 Task: Add Attachment from "Attach a link" to Card Card0000000088 in Board Board0000000022 in Workspace WS0000000008 in Trello. Add Cover Red to Card Card0000000088 in Board Board0000000022 in Workspace WS0000000008 in Trello. Add "Join Card" Button Button0000000088  to Card Card0000000088 in Board Board0000000022 in Workspace WS0000000008 in Trello. Add Description DS0000000088 to Card Card0000000088 in Board Board0000000022 in Workspace WS0000000008 in Trello. Add Comment CM0000000088 to Card Card0000000088 in Board Board0000000022 in Workspace WS0000000008 in Trello
Action: Mouse moved to (336, 501)
Screenshot: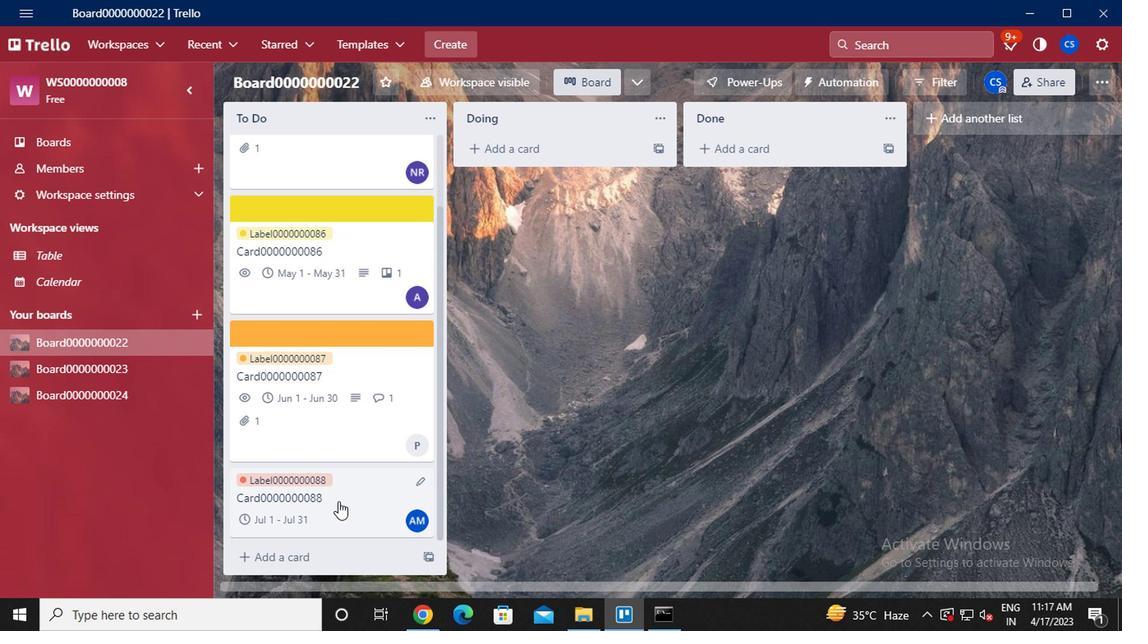 
Action: Mouse pressed left at (336, 501)
Screenshot: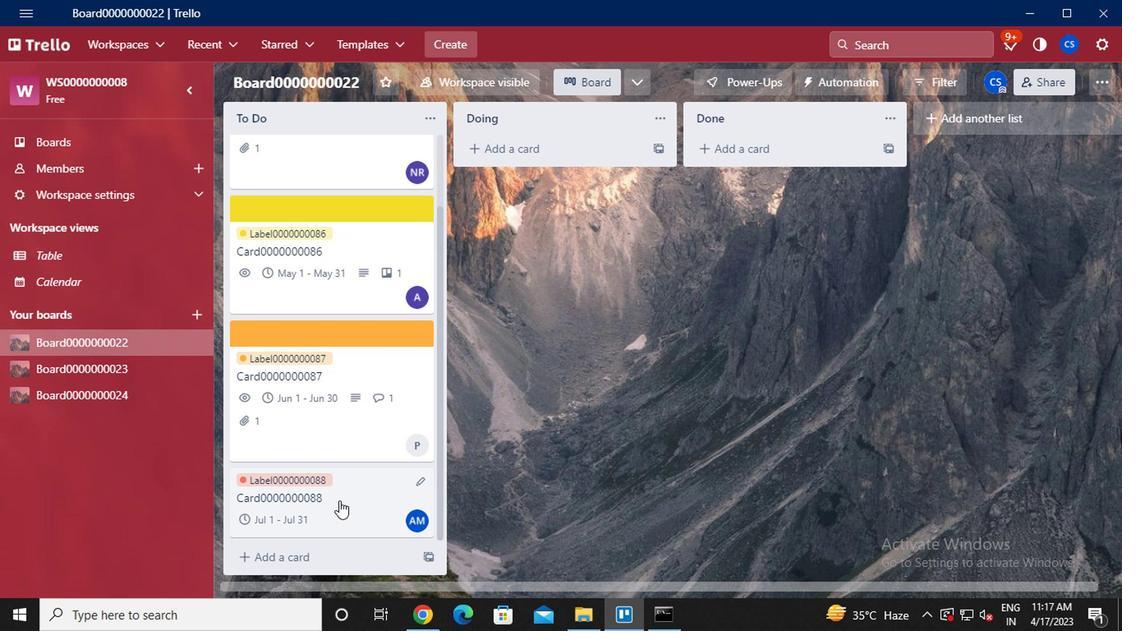 
Action: Mouse moved to (788, 287)
Screenshot: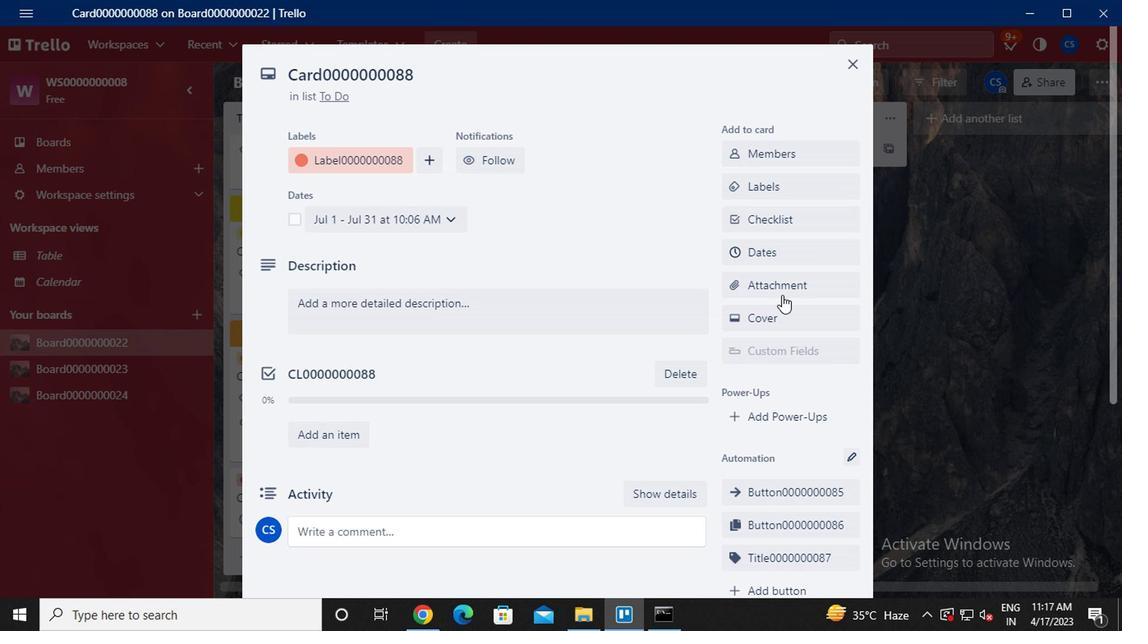 
Action: Mouse pressed left at (788, 287)
Screenshot: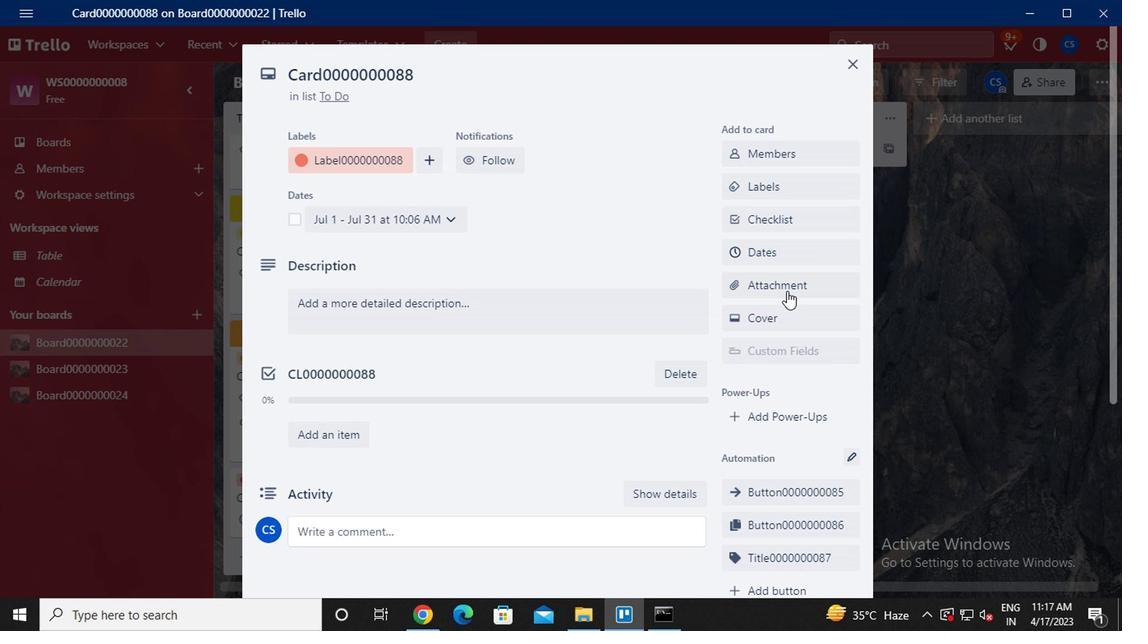 
Action: Key pressed ctrl+V<Key.enter>
Screenshot: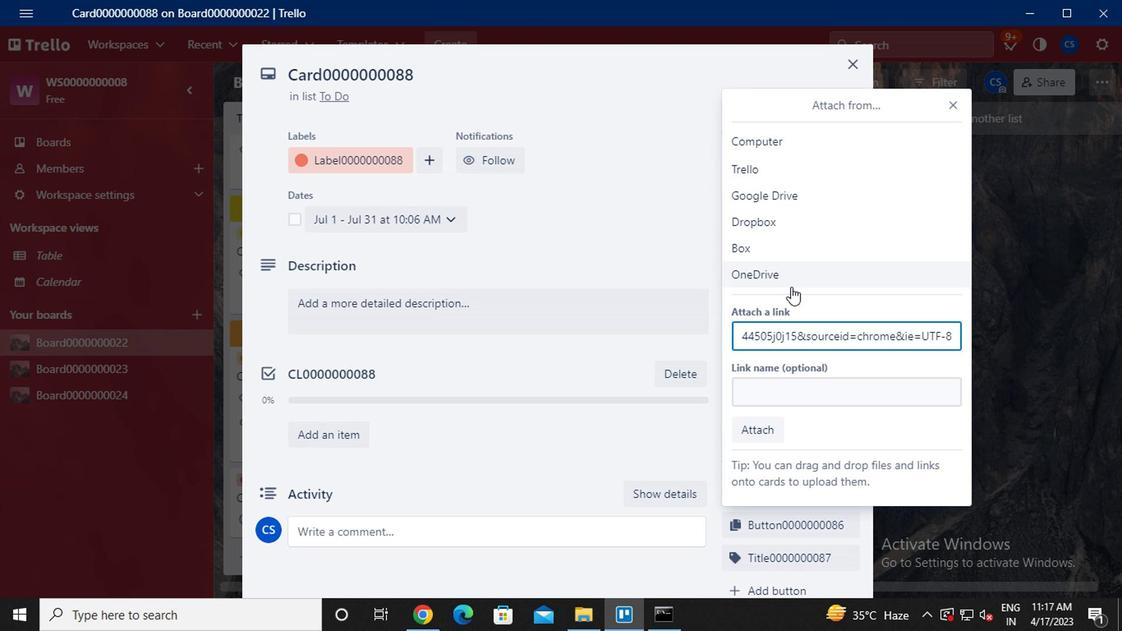 
Action: Mouse moved to (771, 312)
Screenshot: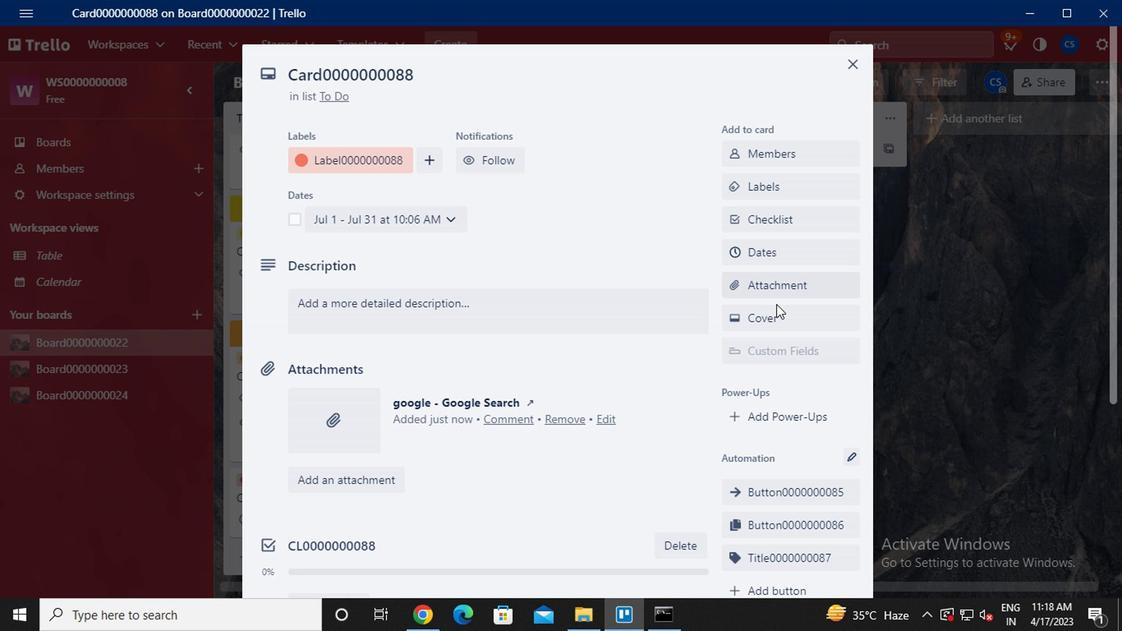 
Action: Mouse pressed left at (771, 312)
Screenshot: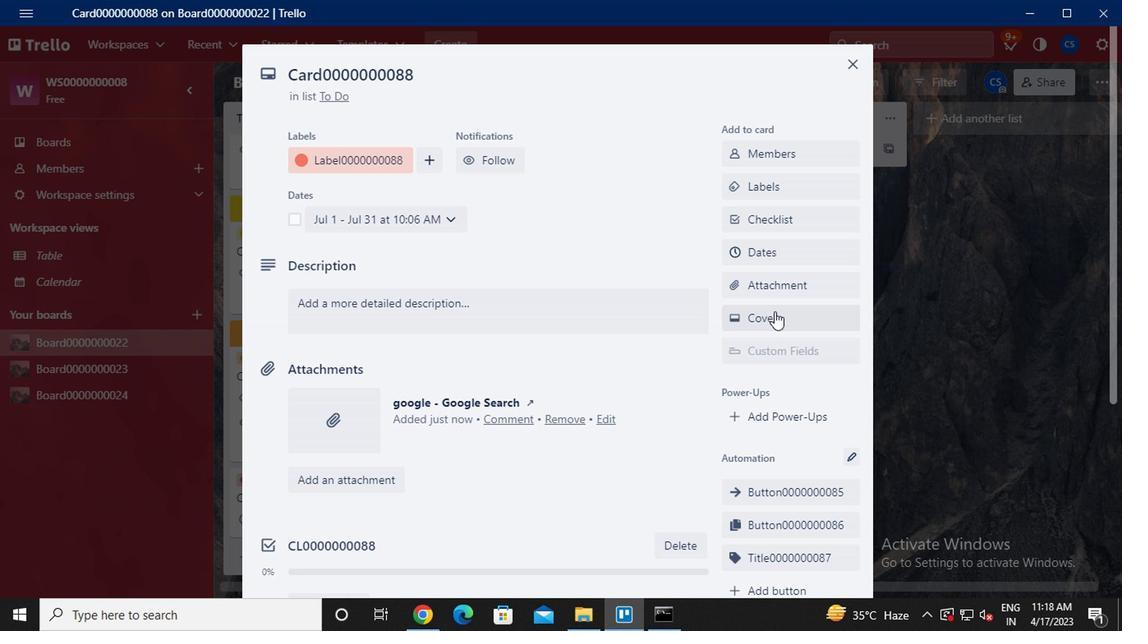
Action: Mouse moved to (886, 271)
Screenshot: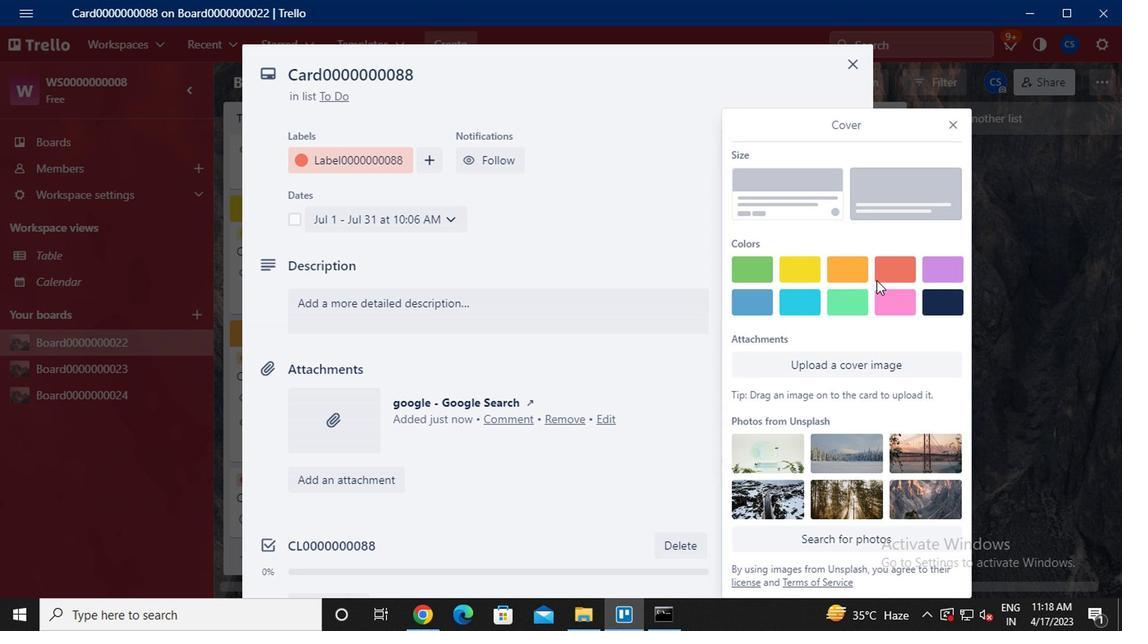 
Action: Mouse pressed left at (886, 271)
Screenshot: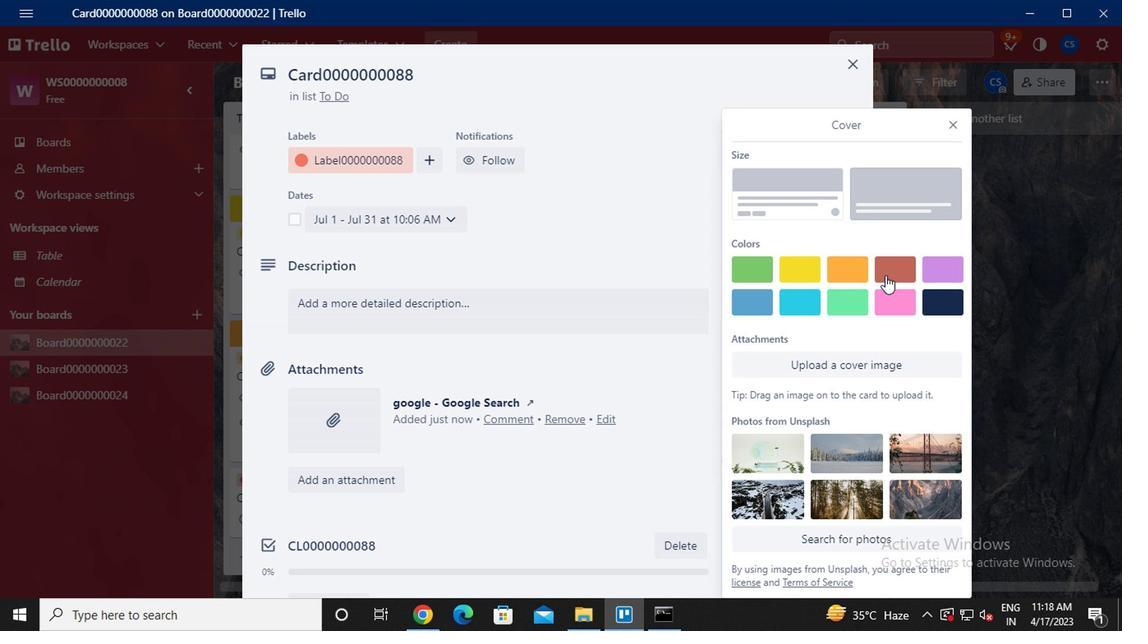 
Action: Mouse moved to (950, 97)
Screenshot: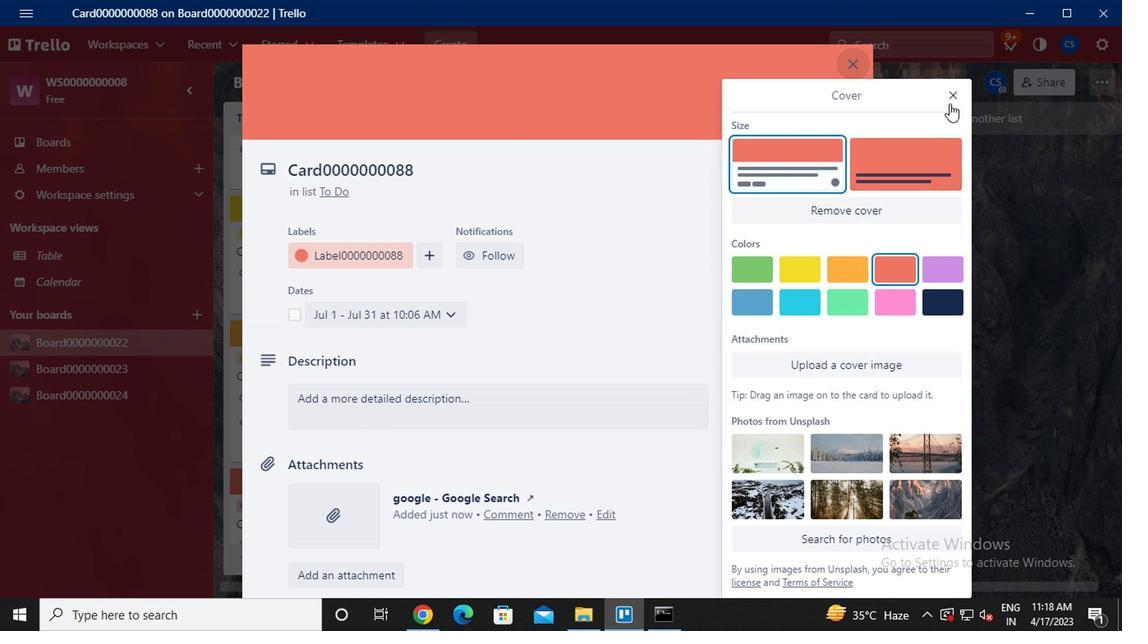 
Action: Mouse pressed left at (950, 97)
Screenshot: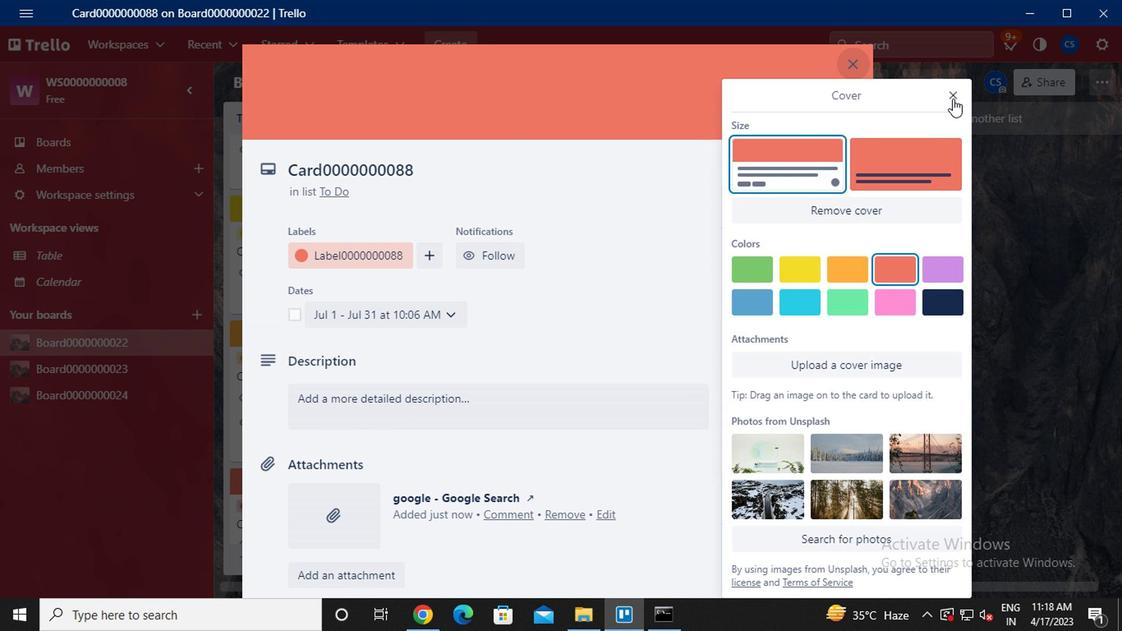 
Action: Mouse moved to (743, 328)
Screenshot: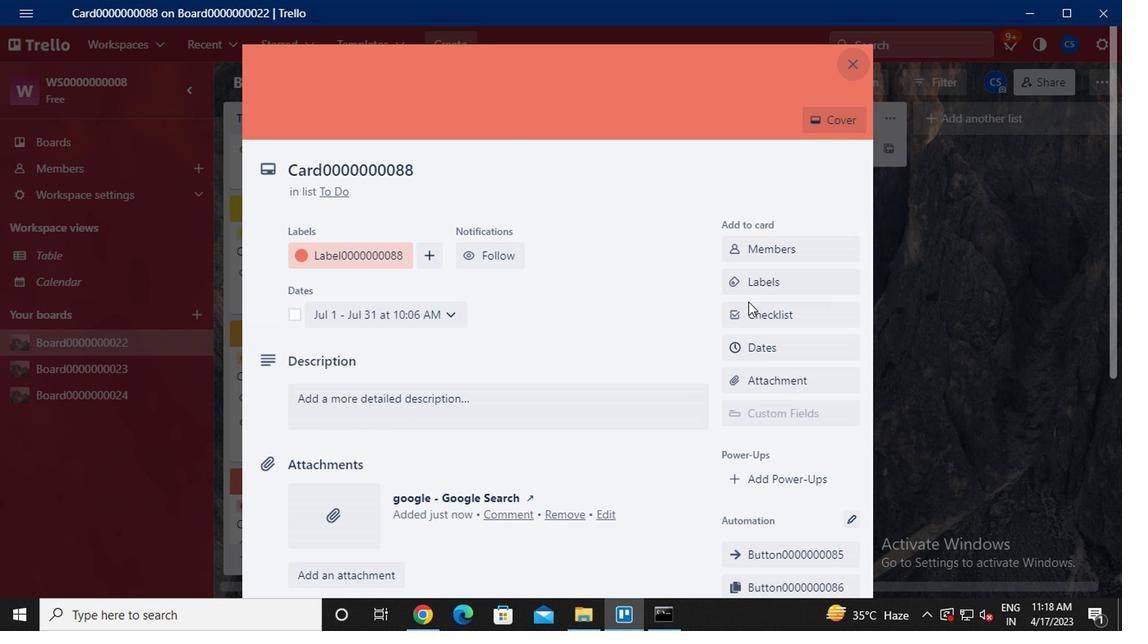 
Action: Mouse scrolled (743, 328) with delta (0, 0)
Screenshot: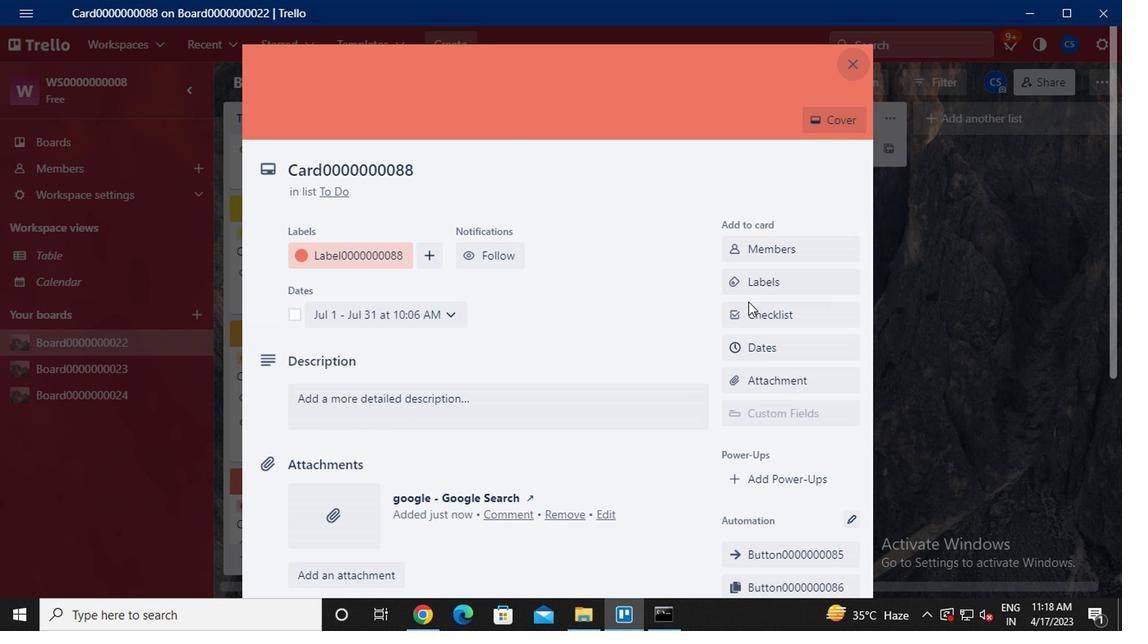 
Action: Mouse moved to (742, 339)
Screenshot: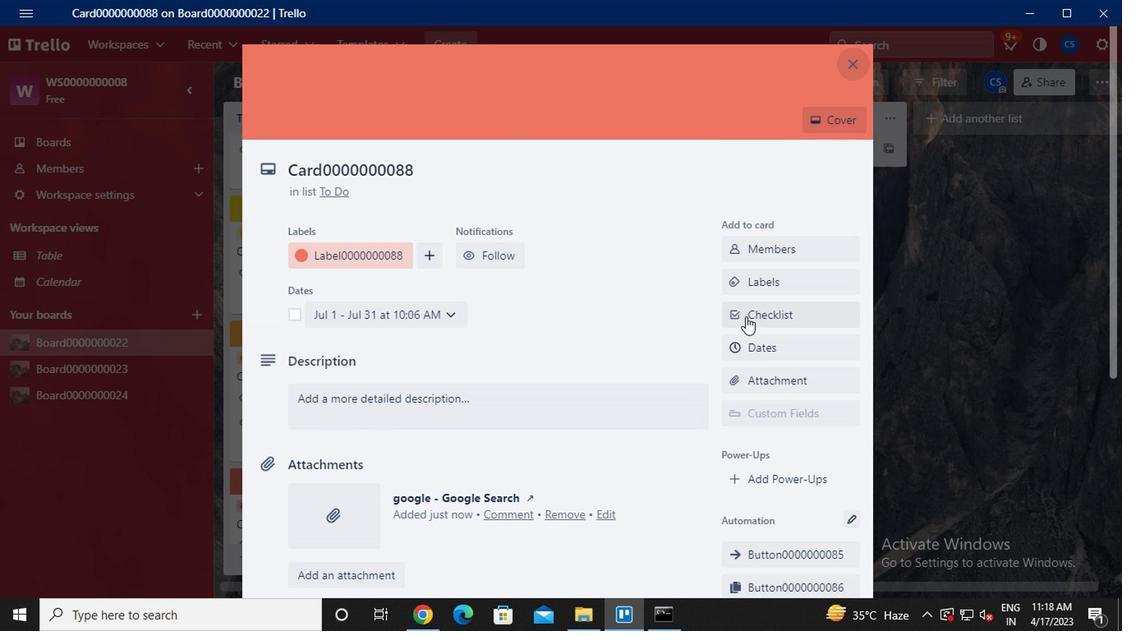 
Action: Mouse scrolled (742, 338) with delta (0, -1)
Screenshot: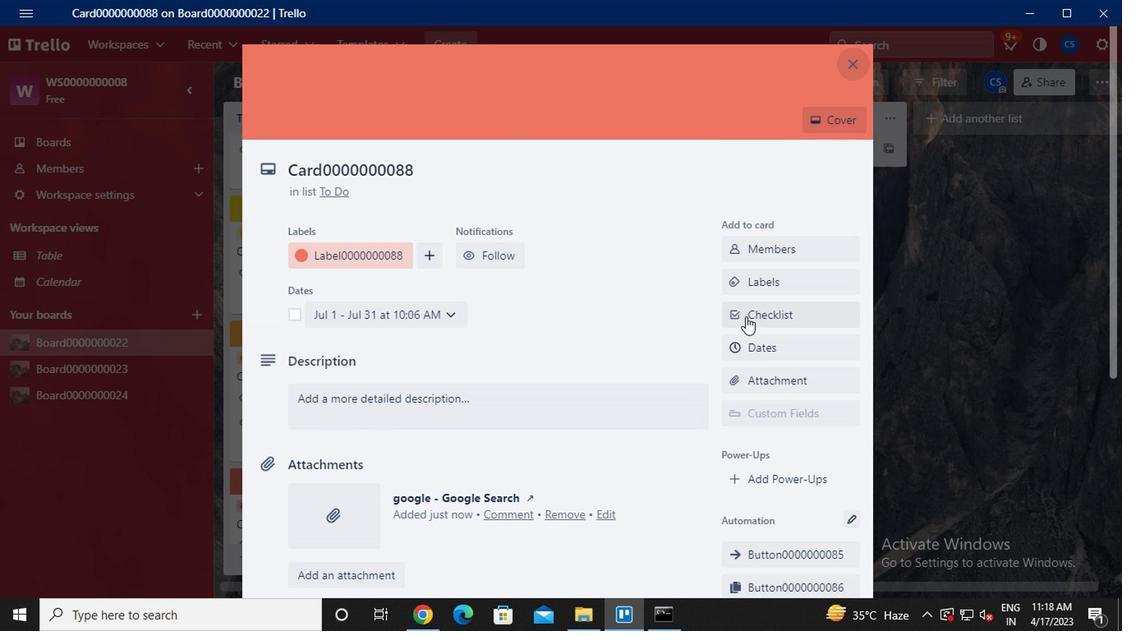 
Action: Mouse moved to (742, 345)
Screenshot: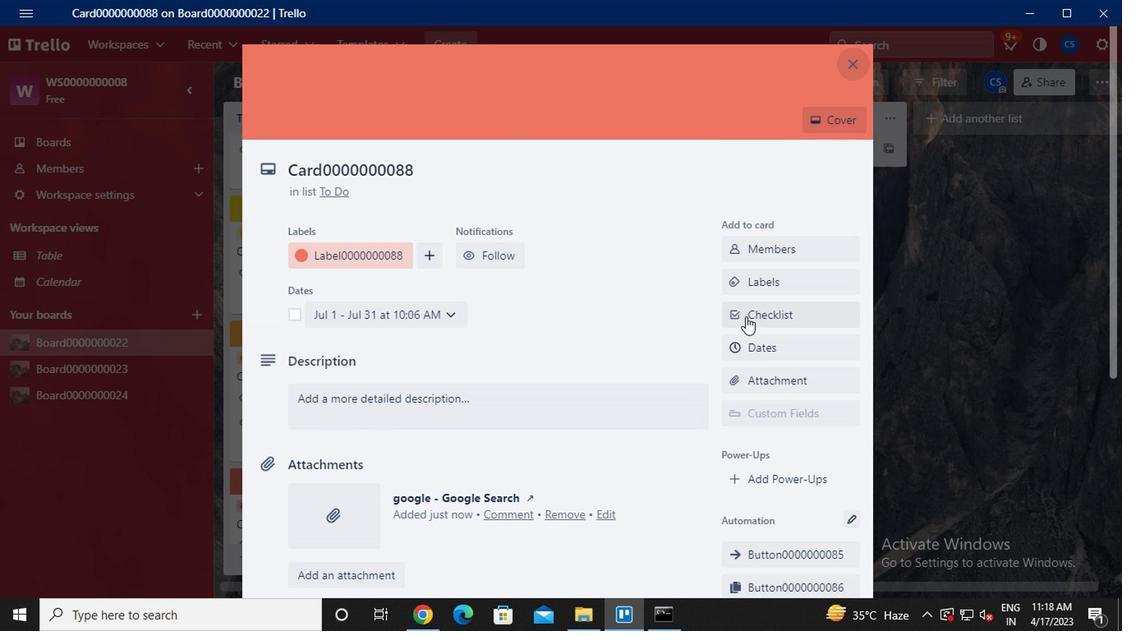 
Action: Mouse scrolled (742, 344) with delta (0, -1)
Screenshot: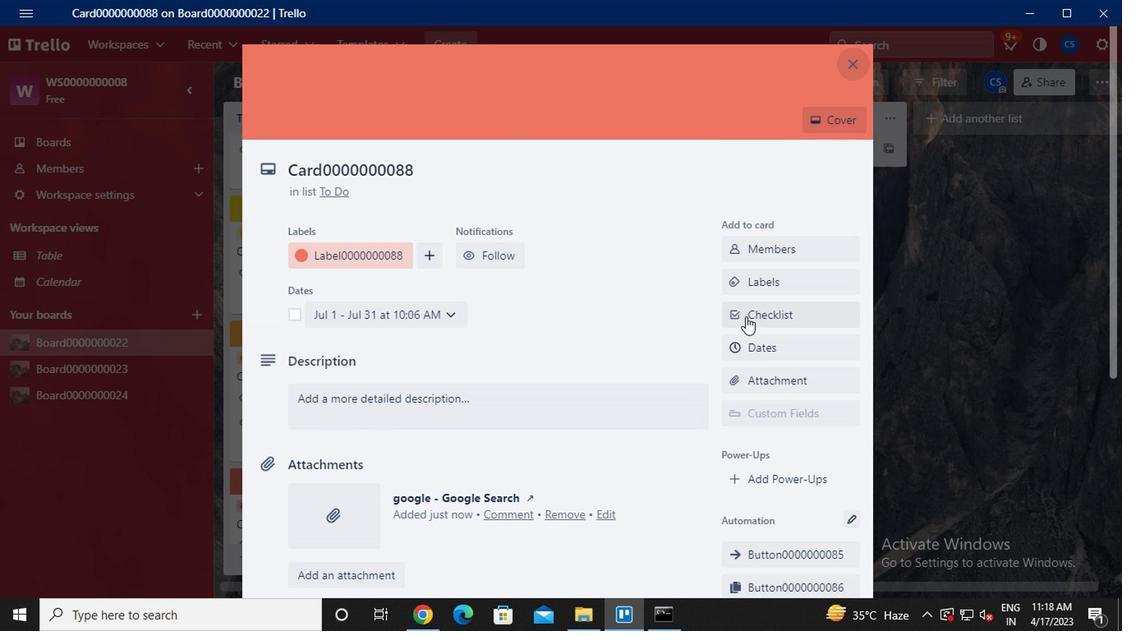 
Action: Mouse moved to (742, 349)
Screenshot: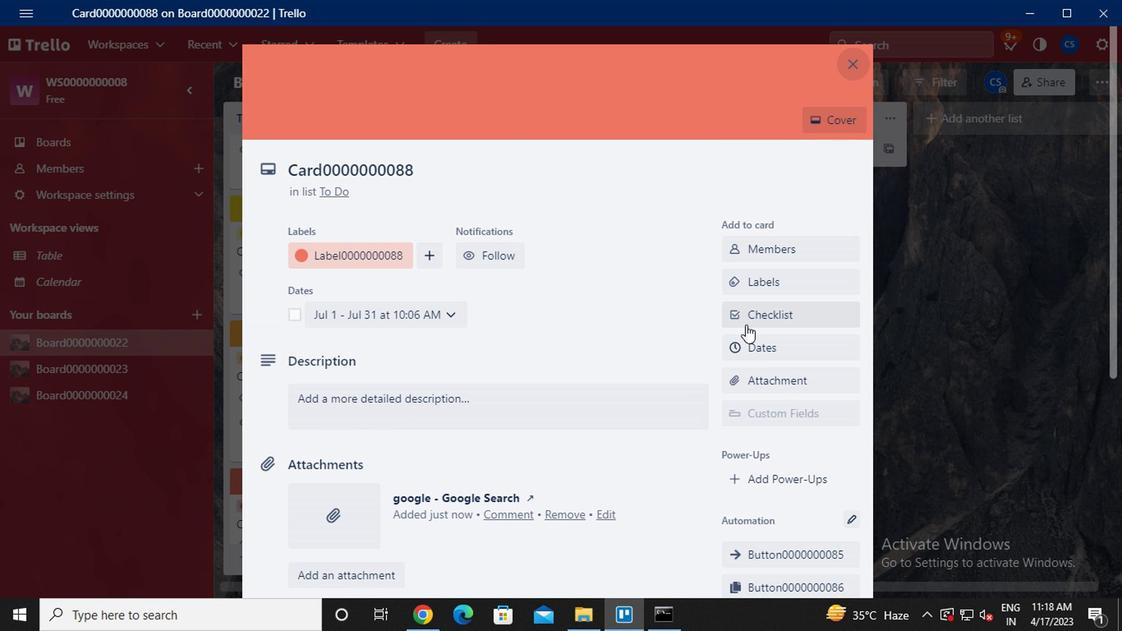 
Action: Mouse scrolled (742, 348) with delta (0, -1)
Screenshot: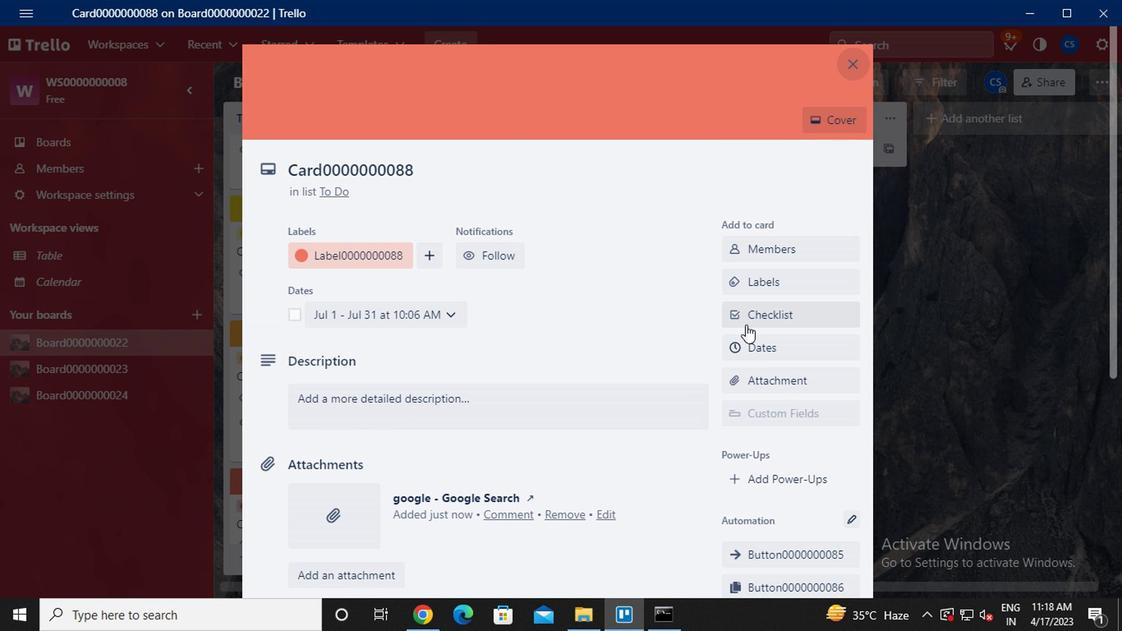 
Action: Mouse moved to (777, 325)
Screenshot: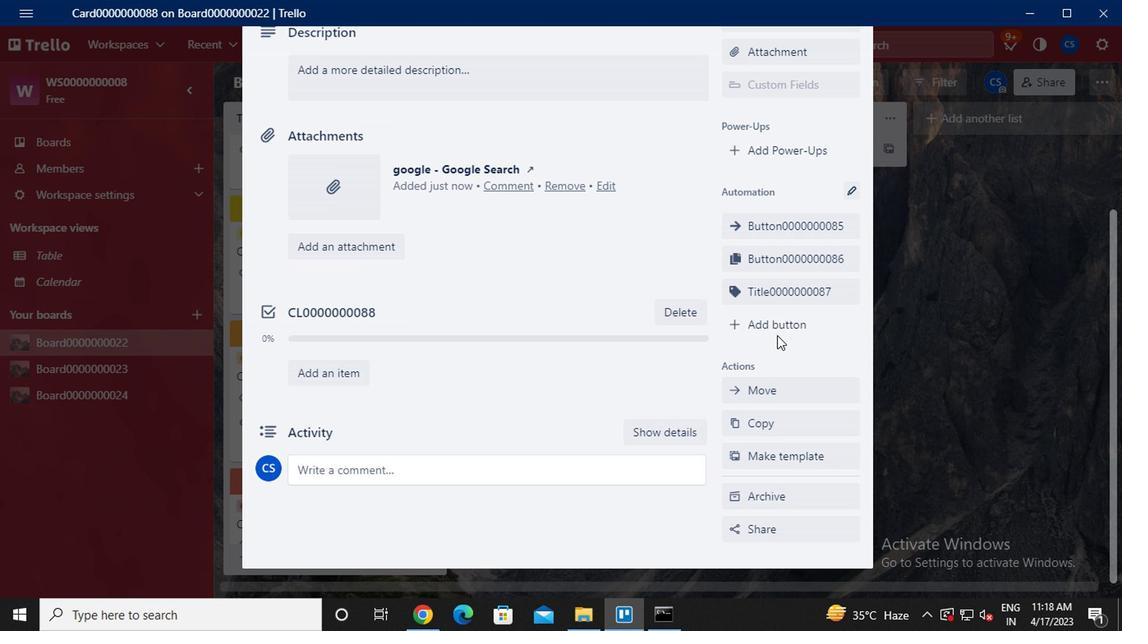
Action: Mouse pressed left at (777, 325)
Screenshot: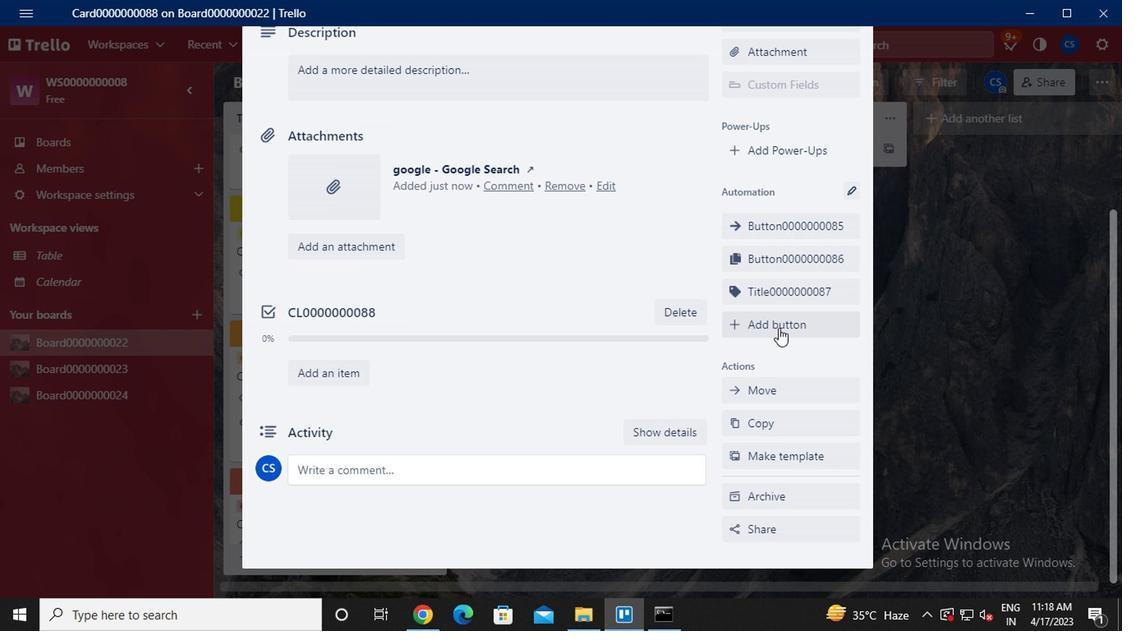 
Action: Mouse moved to (798, 247)
Screenshot: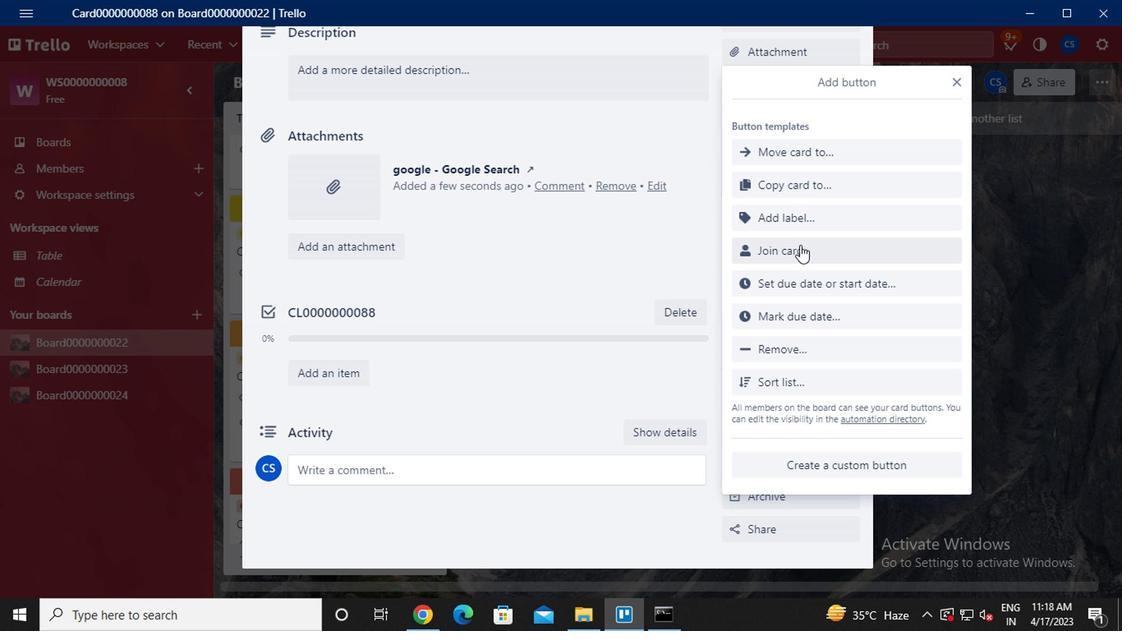 
Action: Mouse pressed left at (798, 247)
Screenshot: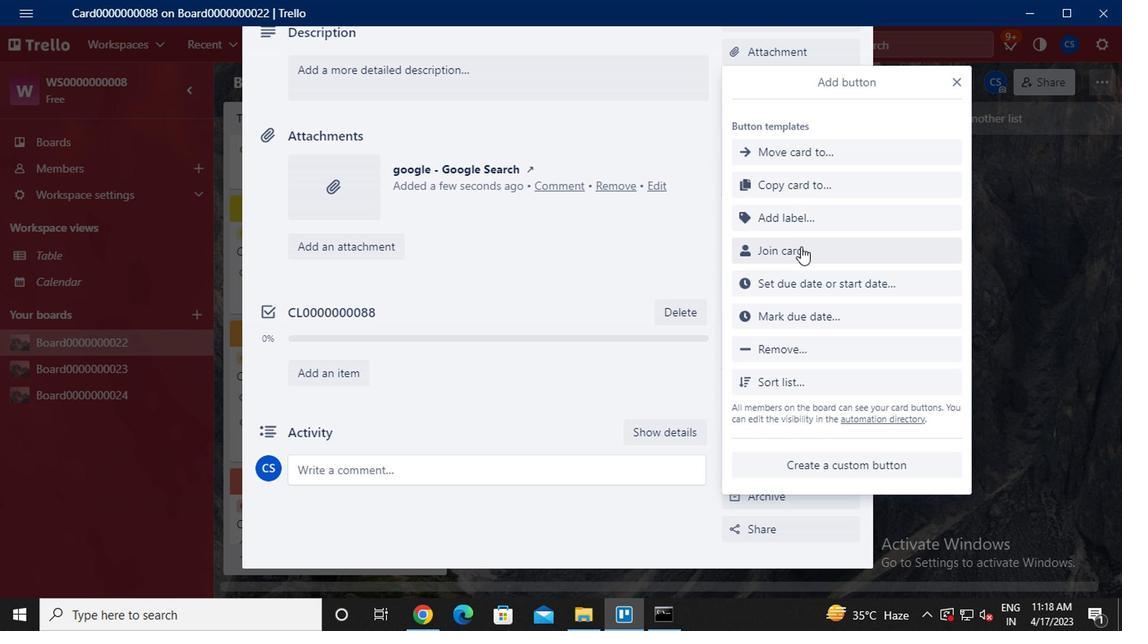 
Action: Key pressed <Key.caps_lock><Key.caps_lock>ctrl+B<Key.caps_lock>utton00000088
Screenshot: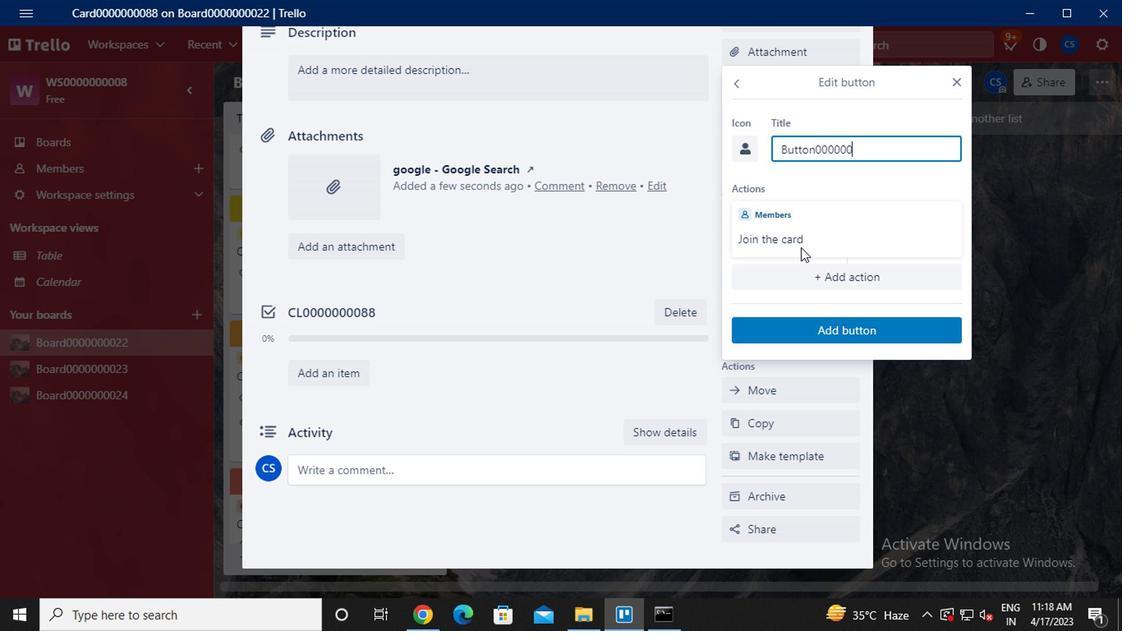 
Action: Mouse moved to (837, 328)
Screenshot: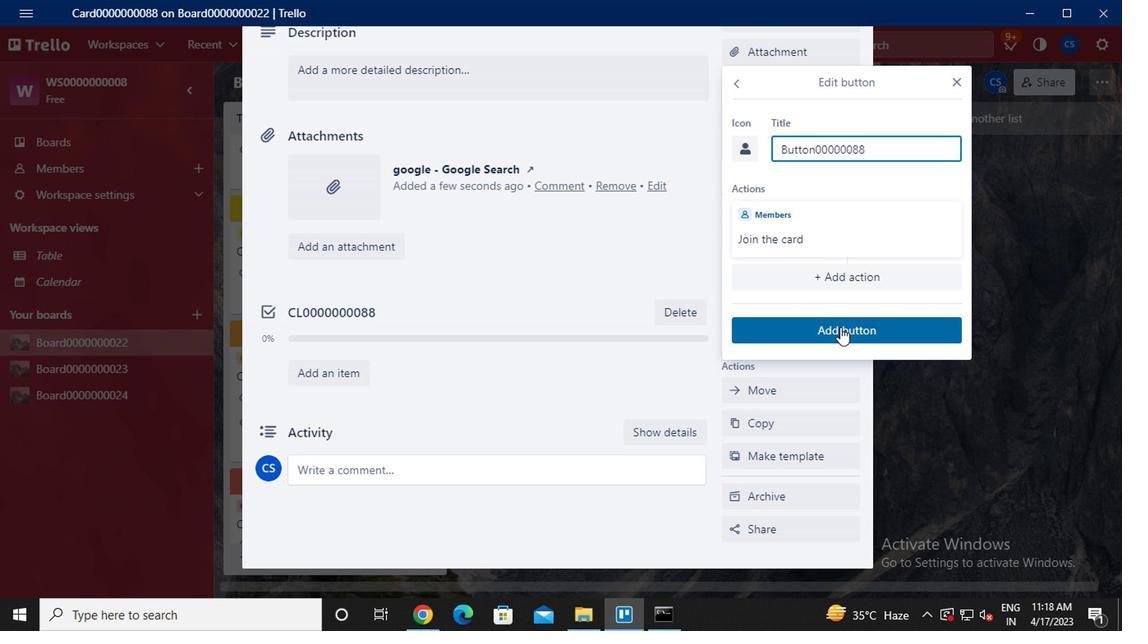 
Action: Mouse pressed left at (837, 328)
Screenshot: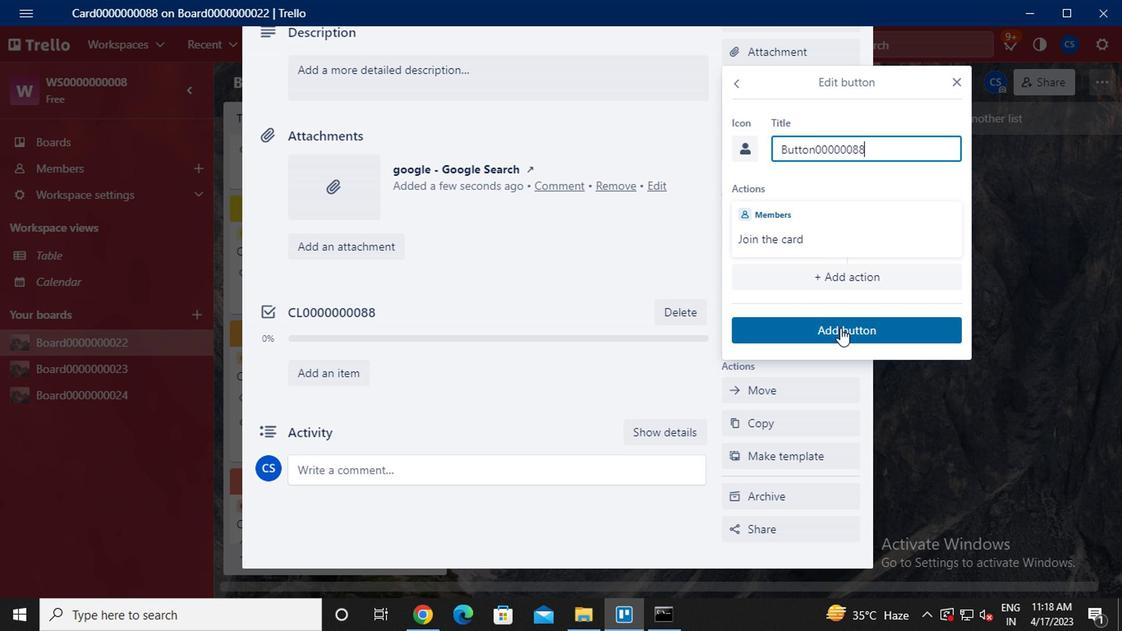 
Action: Mouse moved to (462, 248)
Screenshot: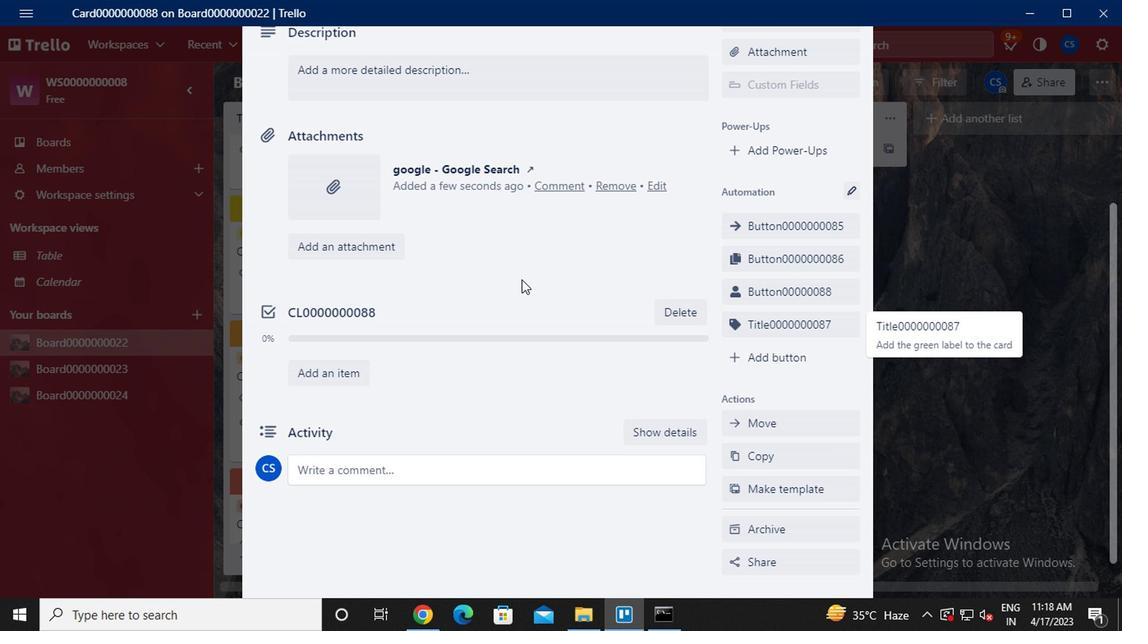 
Action: Mouse scrolled (462, 249) with delta (0, 0)
Screenshot: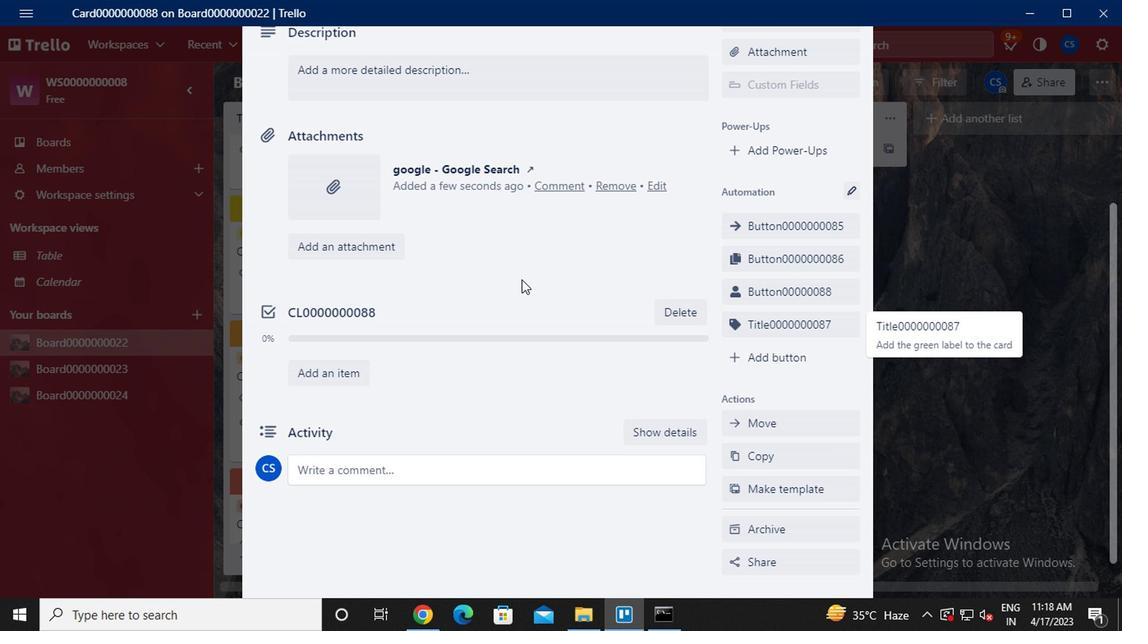 
Action: Mouse moved to (442, 228)
Screenshot: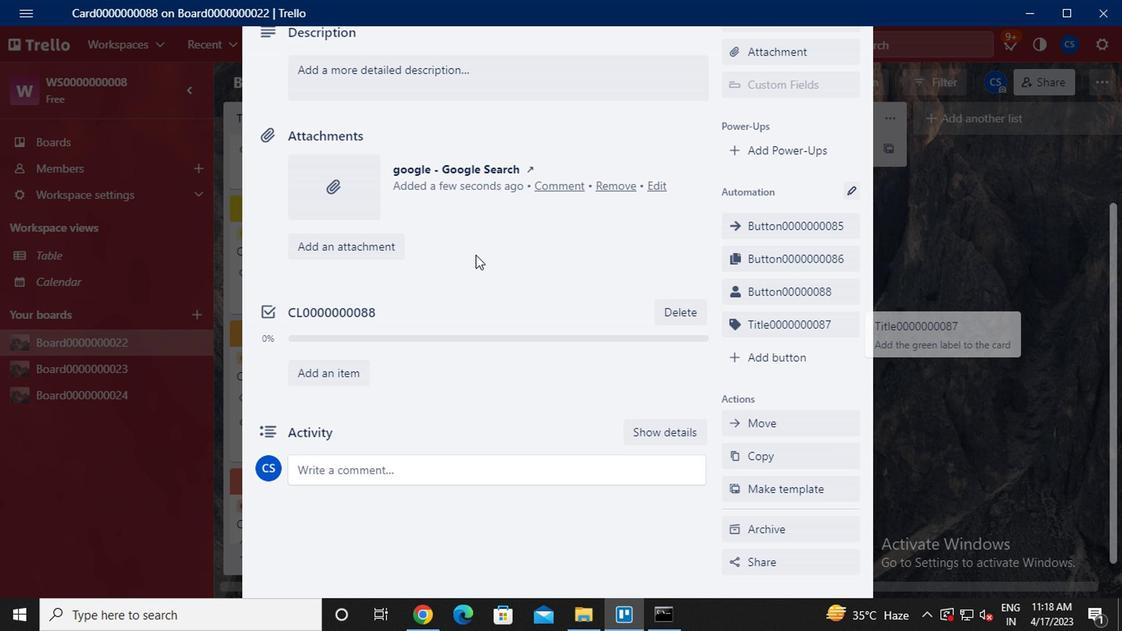 
Action: Mouse scrolled (442, 229) with delta (0, 0)
Screenshot: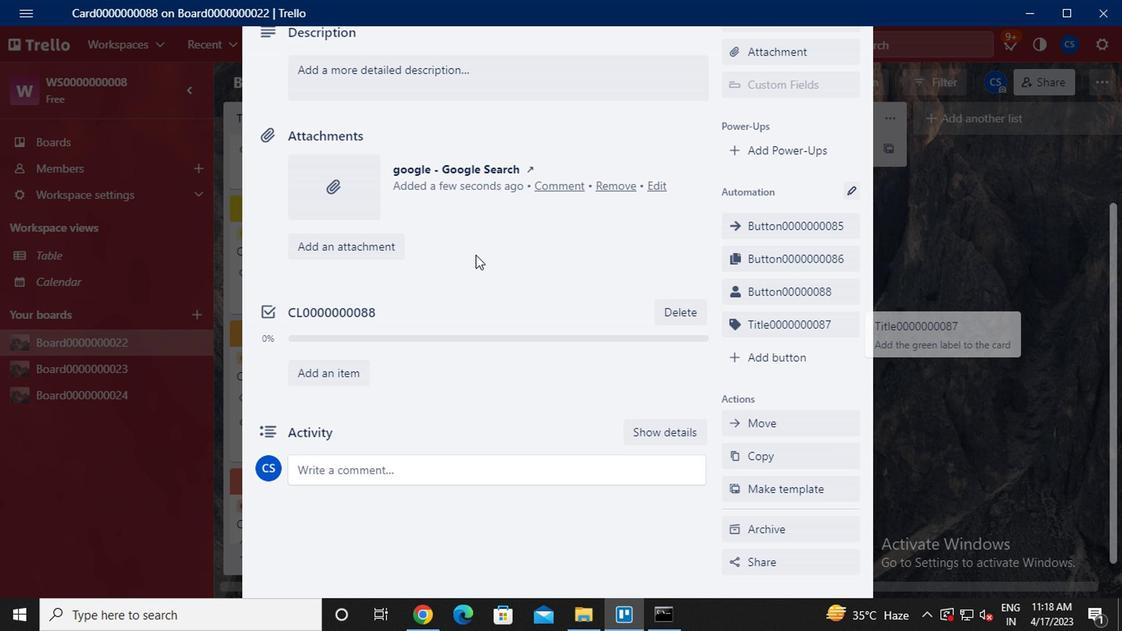 
Action: Mouse moved to (446, 239)
Screenshot: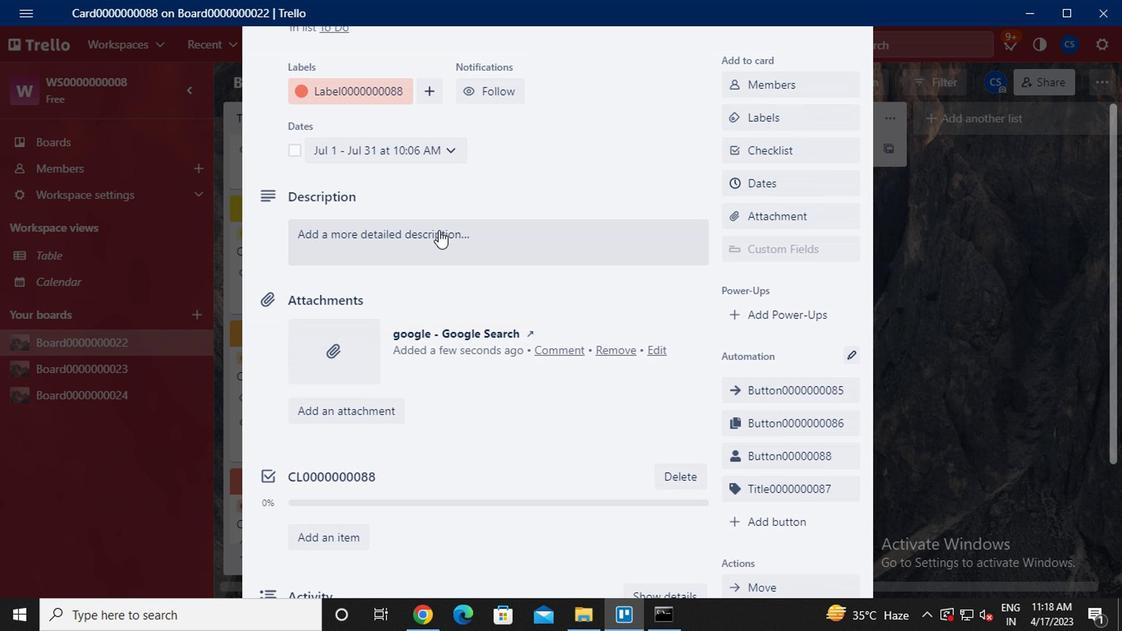 
Action: Mouse pressed left at (446, 239)
Screenshot: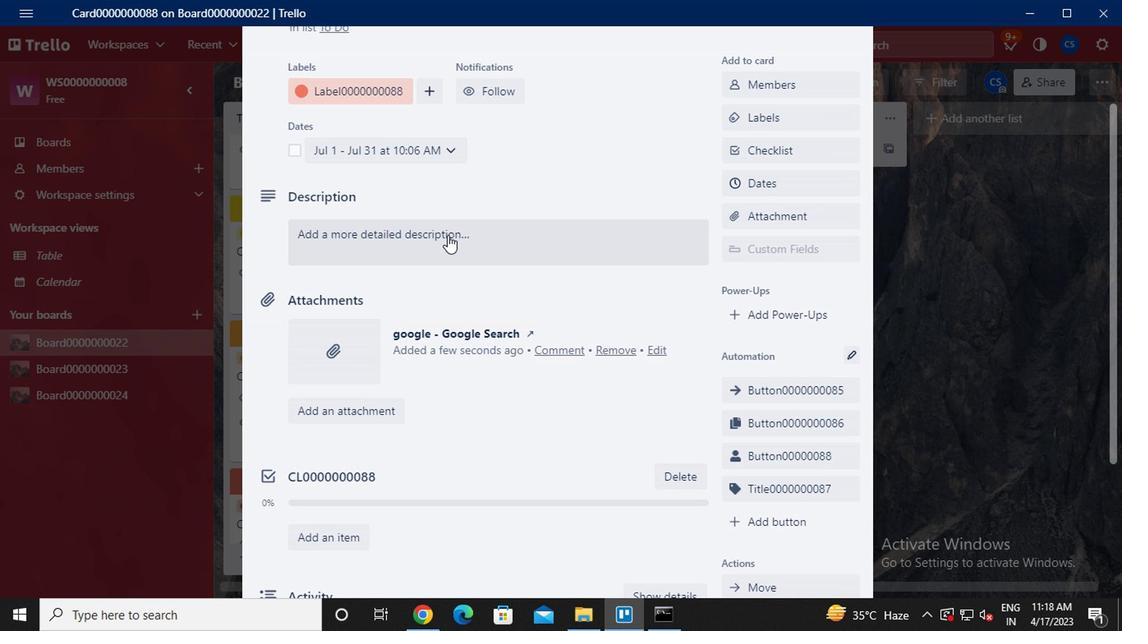 
Action: Key pressed <Key.caps_lock>ds0000000088
Screenshot: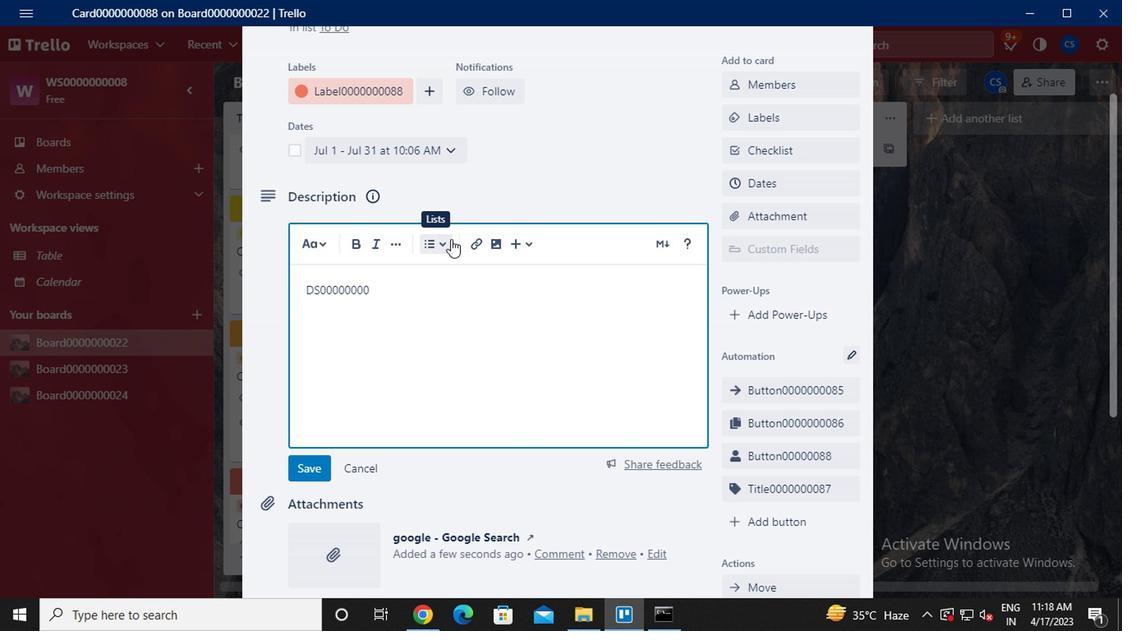
Action: Mouse moved to (307, 463)
Screenshot: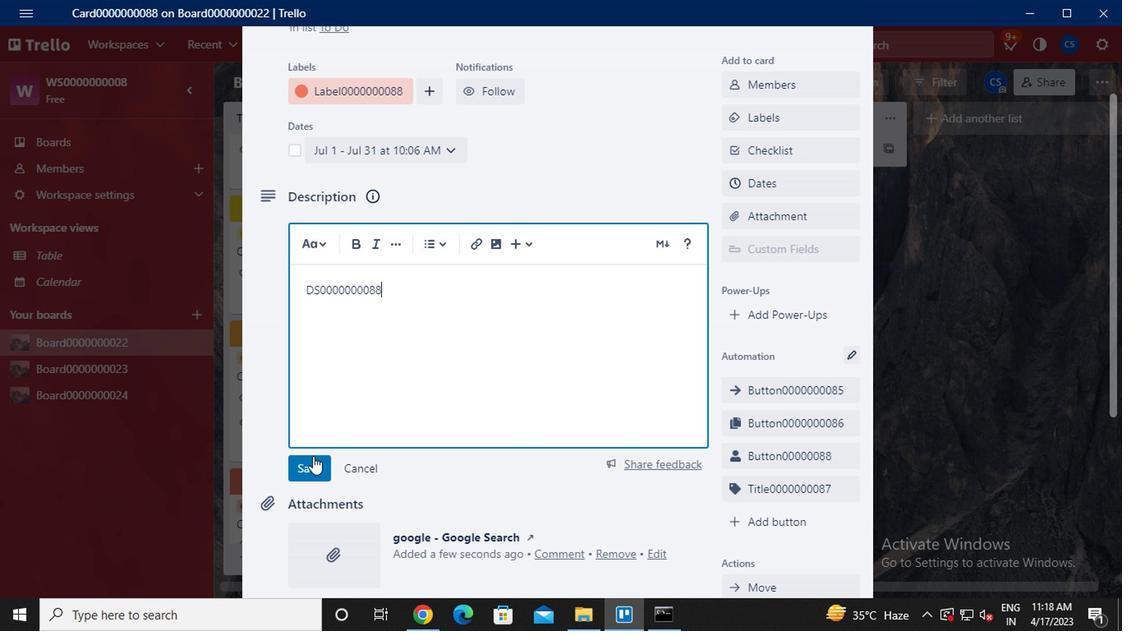 
Action: Mouse pressed left at (307, 463)
Screenshot: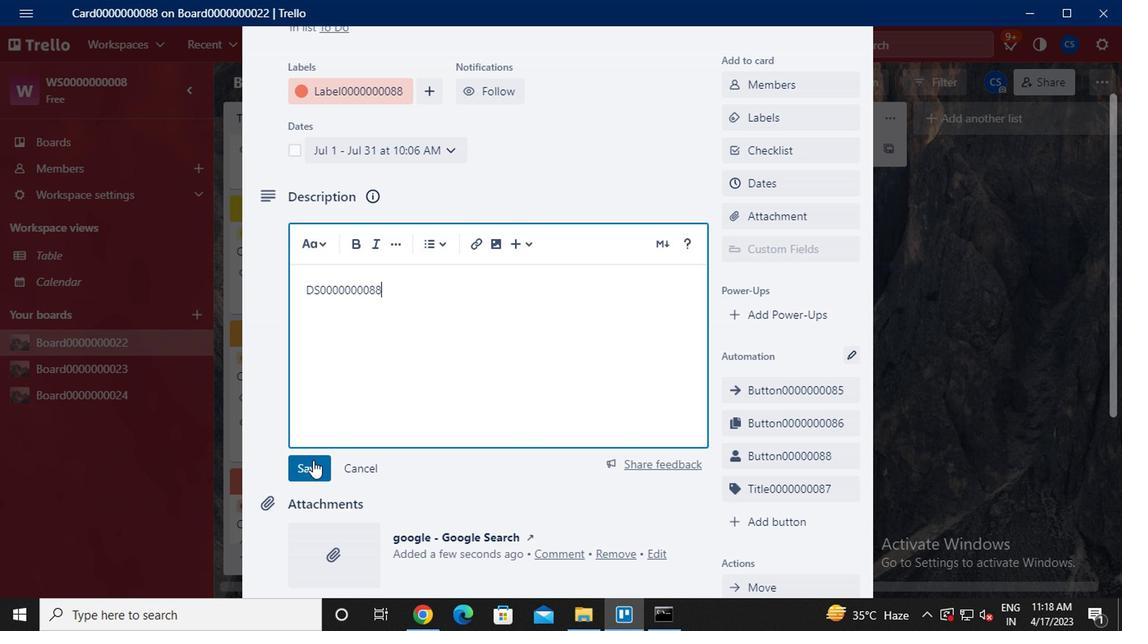 
Action: Mouse moved to (381, 429)
Screenshot: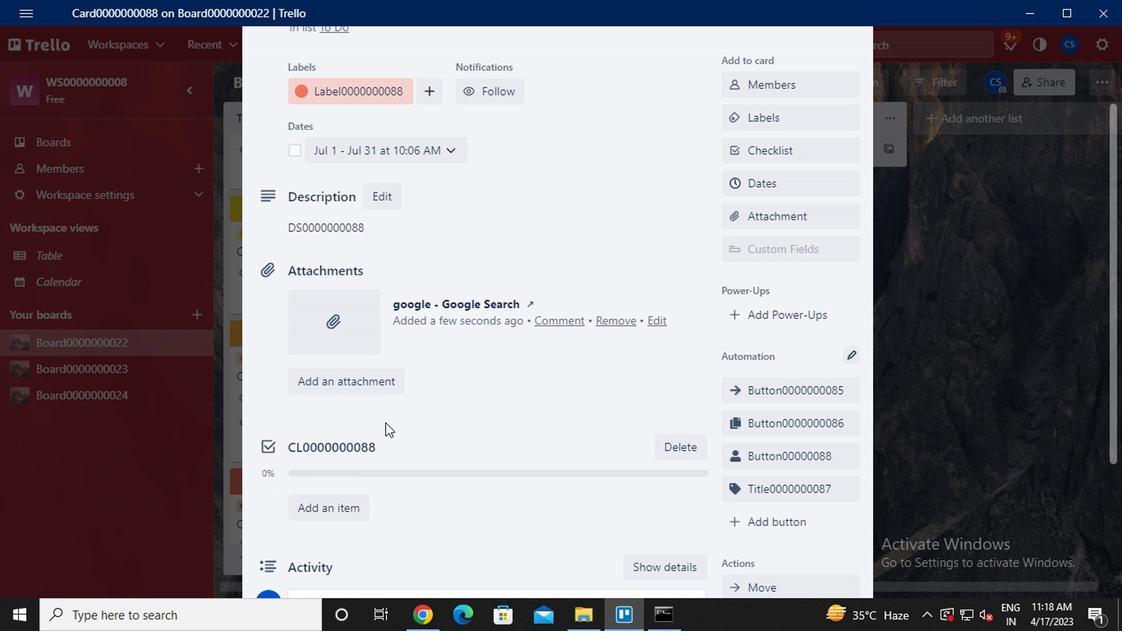 
Action: Mouse scrolled (381, 428) with delta (0, -1)
Screenshot: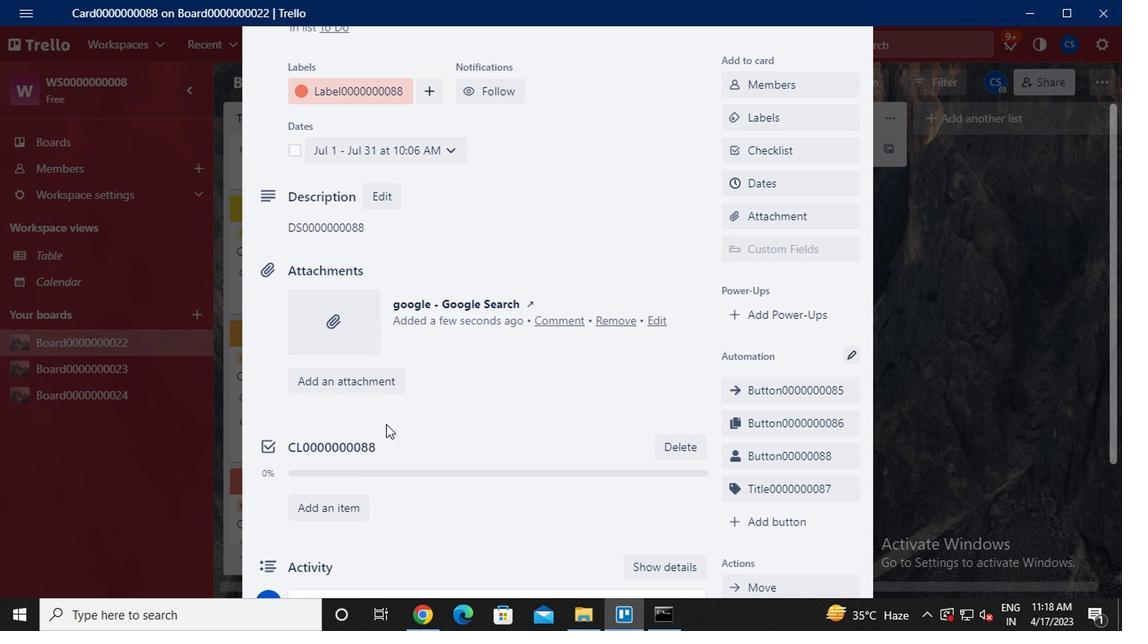 
Action: Mouse scrolled (381, 428) with delta (0, -1)
Screenshot: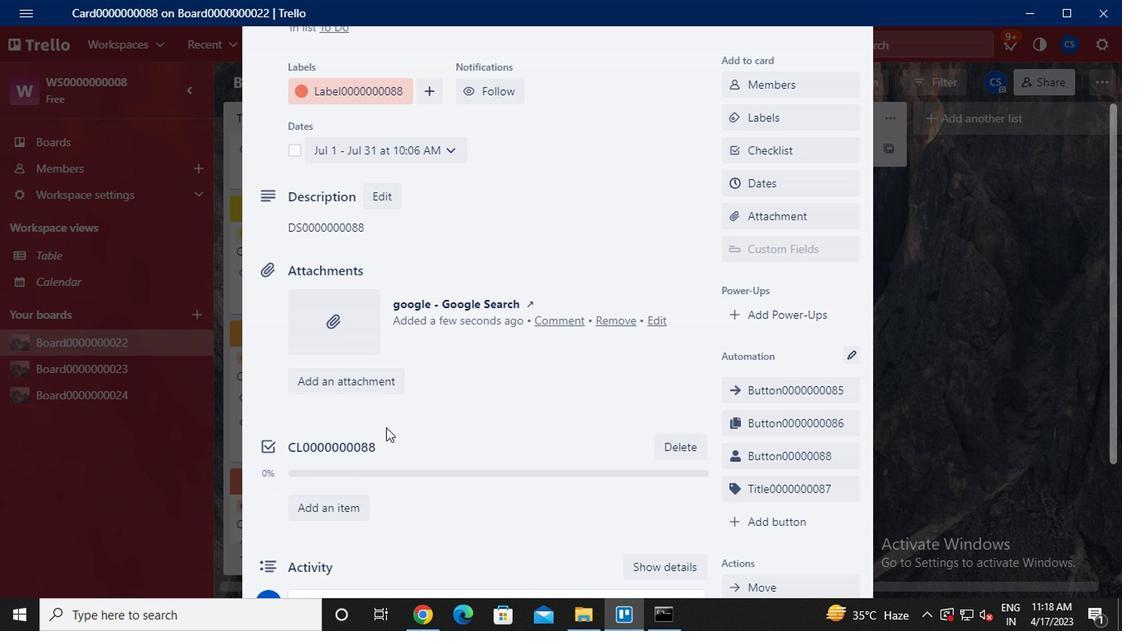 
Action: Mouse moved to (382, 429)
Screenshot: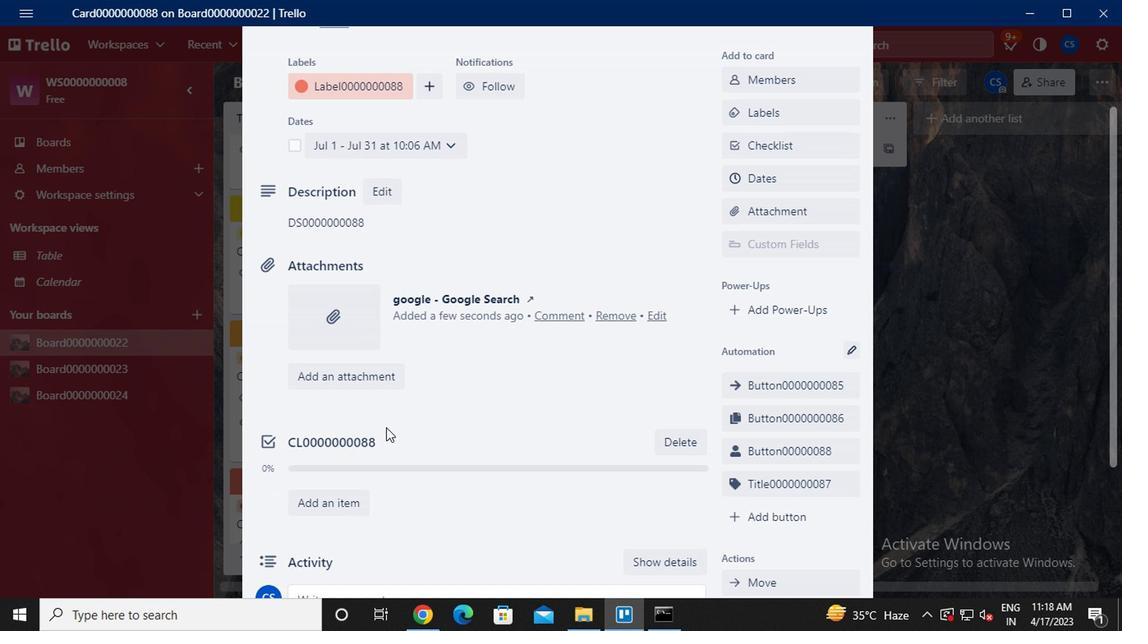 
Action: Mouse scrolled (382, 429) with delta (0, 0)
Screenshot: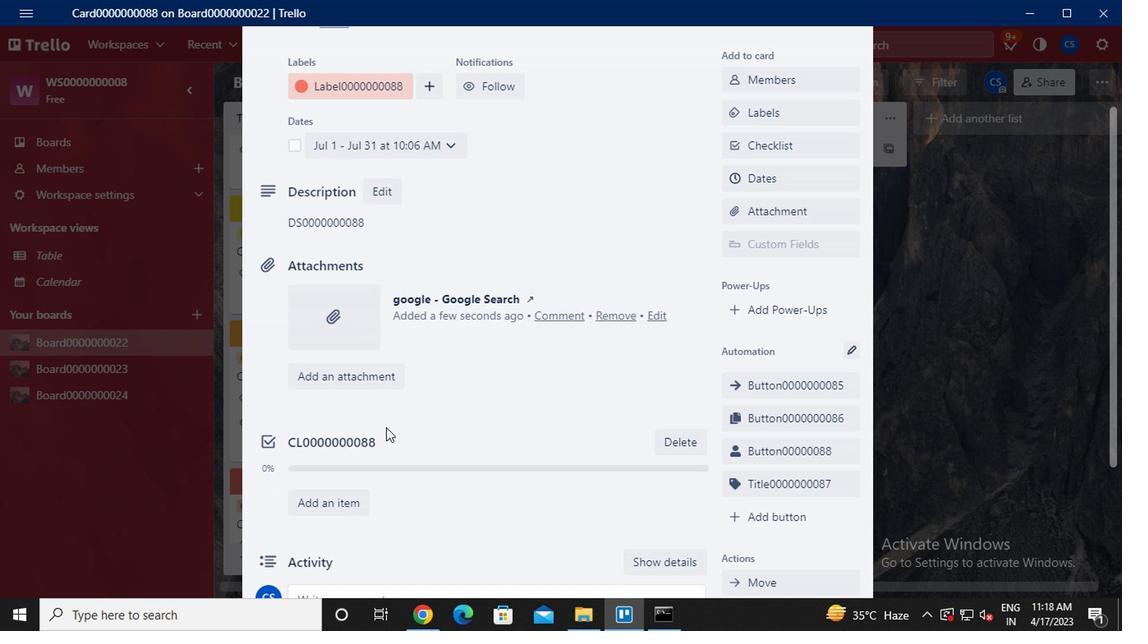 
Action: Mouse moved to (408, 382)
Screenshot: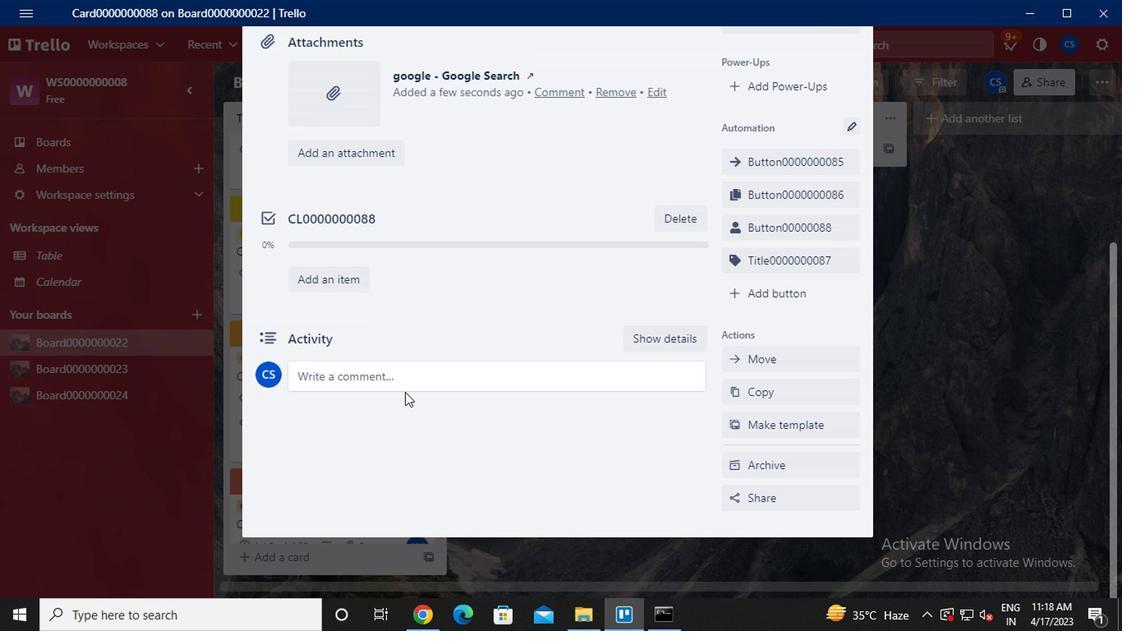
Action: Mouse pressed left at (408, 382)
Screenshot: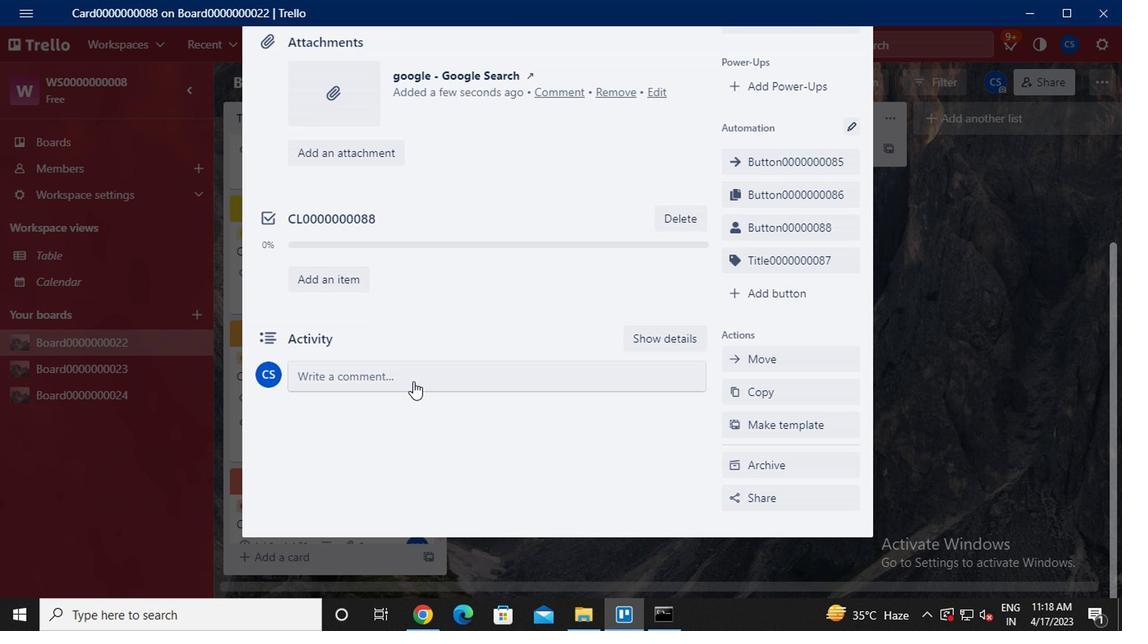 
Action: Key pressed cm0000000088
Screenshot: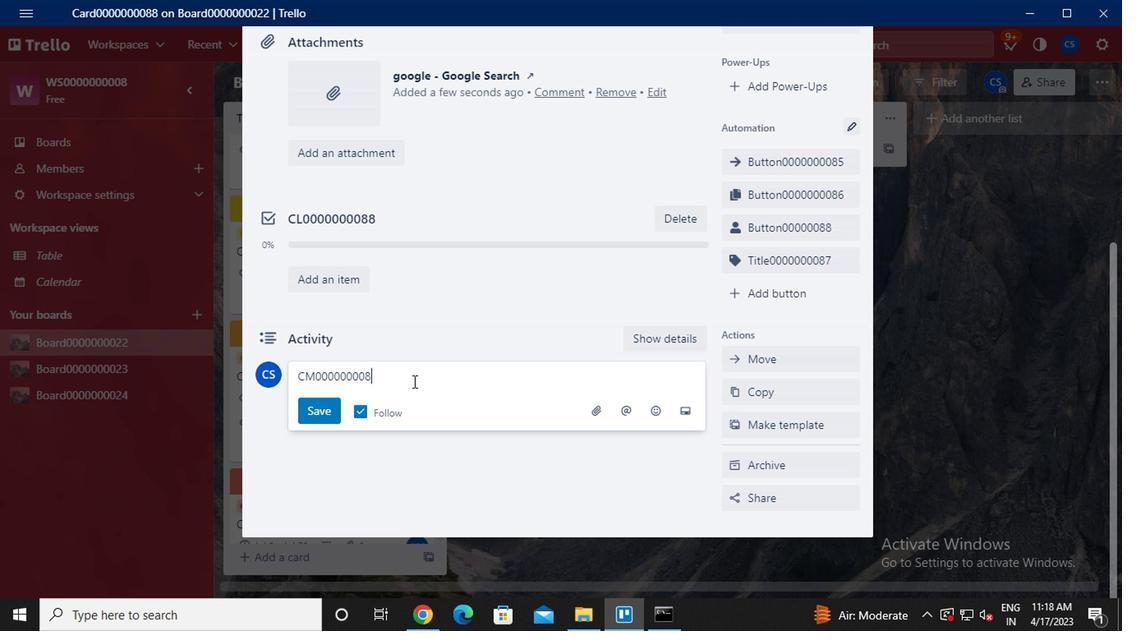 
Action: Mouse moved to (328, 409)
Screenshot: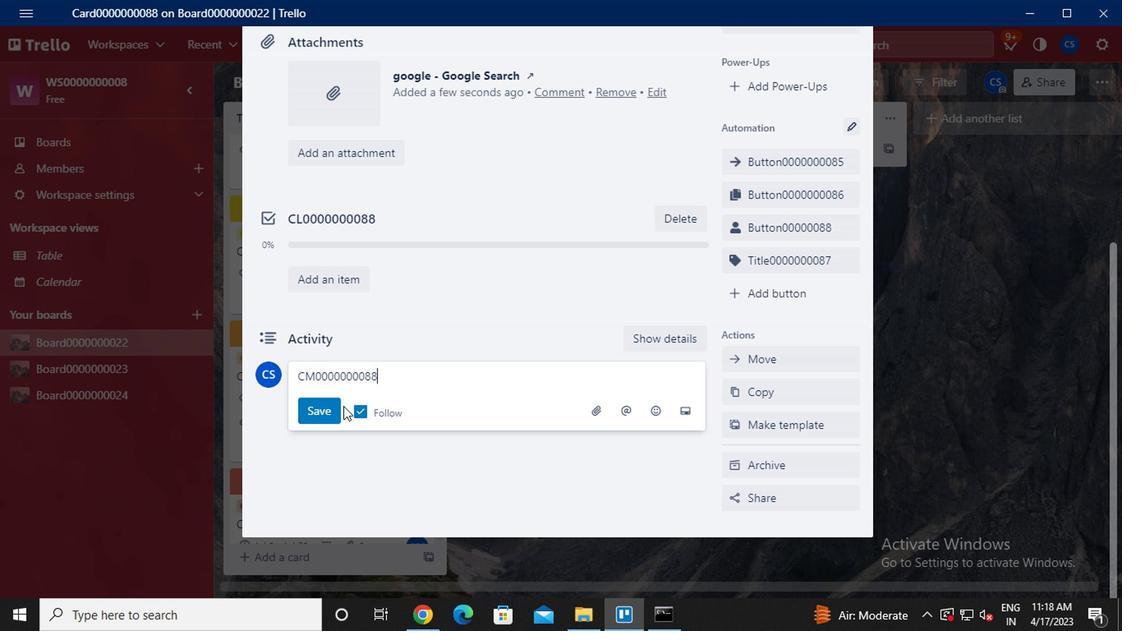 
Action: Mouse pressed left at (328, 409)
Screenshot: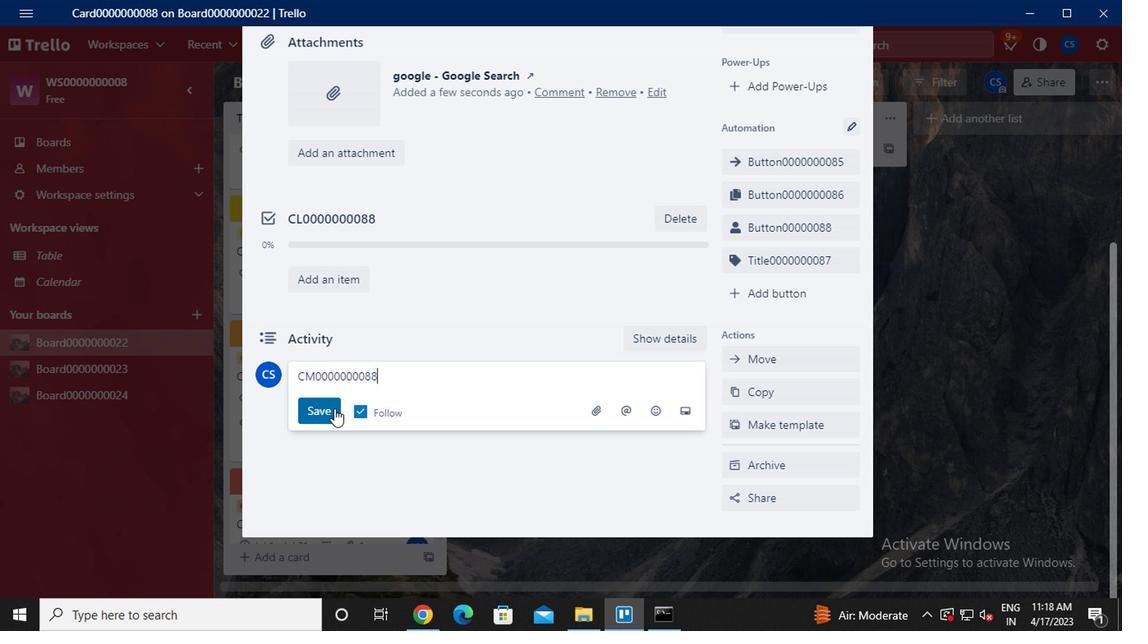 
Action: Mouse moved to (504, 332)
Screenshot: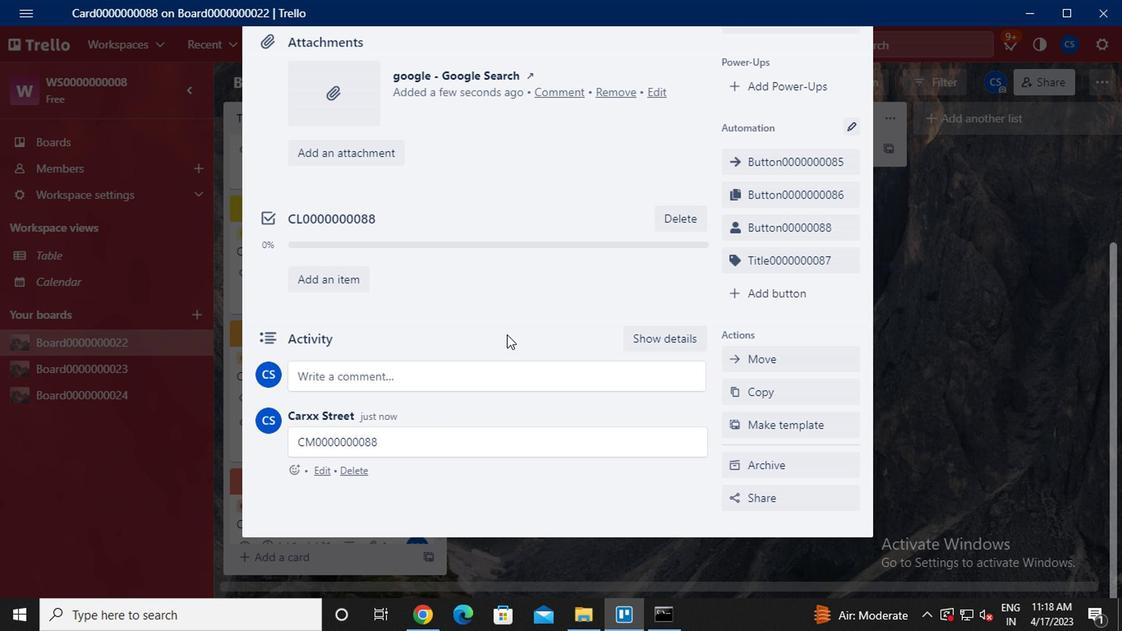 
